 Task: Find tasks modified today in the task management application.
Action: Mouse moved to (18, 145)
Screenshot: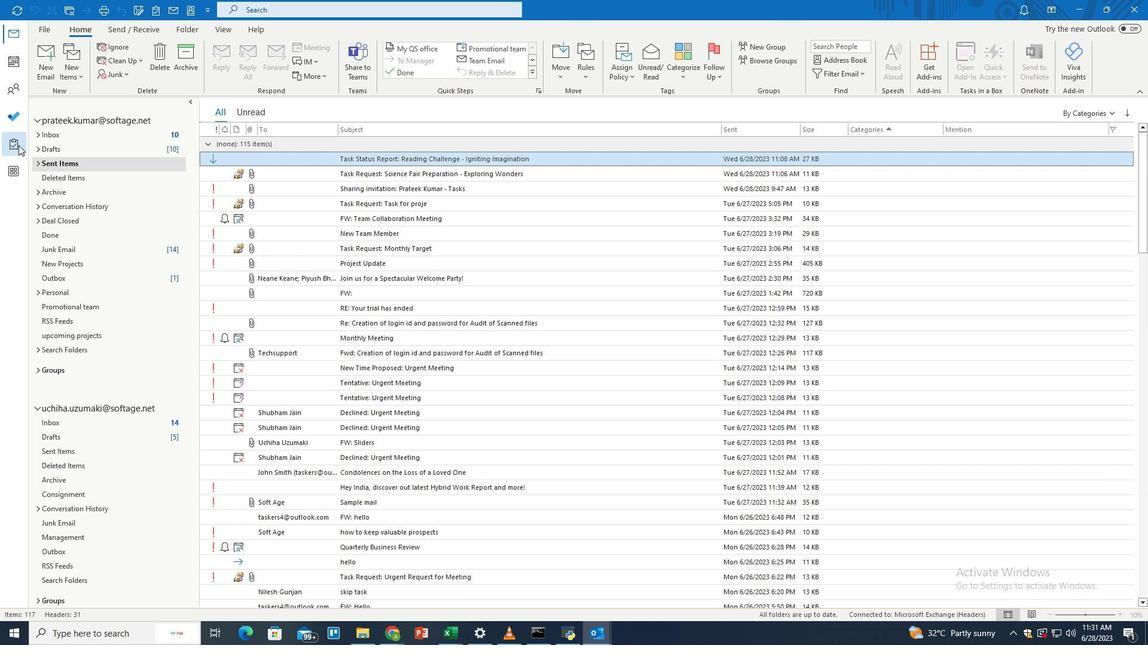 
Action: Mouse pressed left at (18, 145)
Screenshot: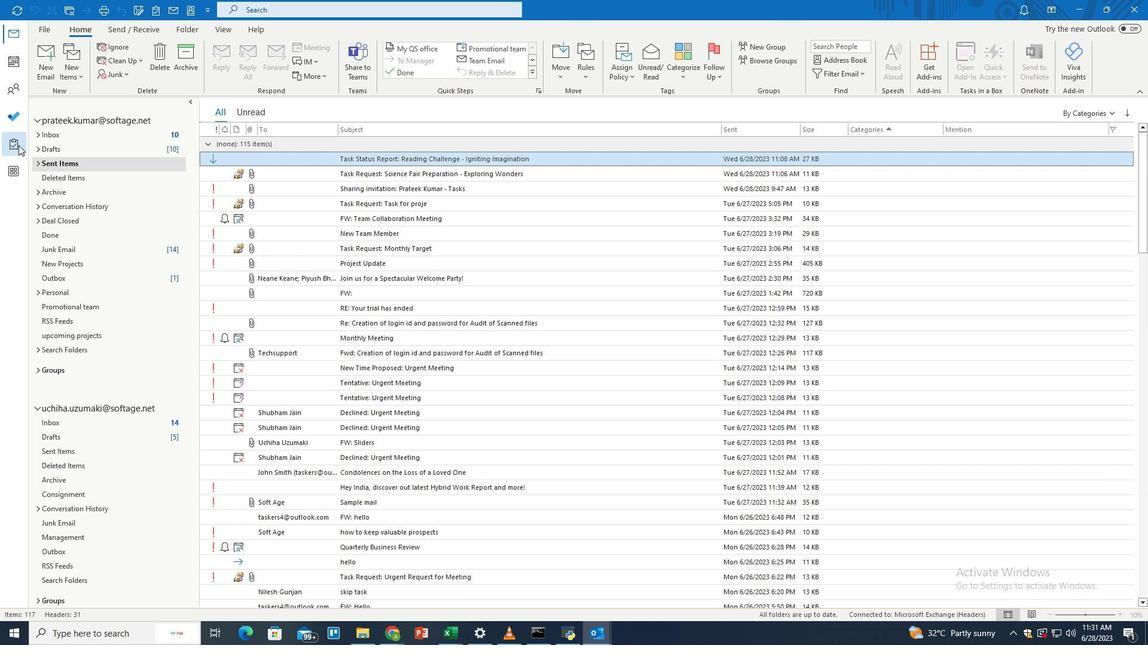 
Action: Mouse moved to (416, 12)
Screenshot: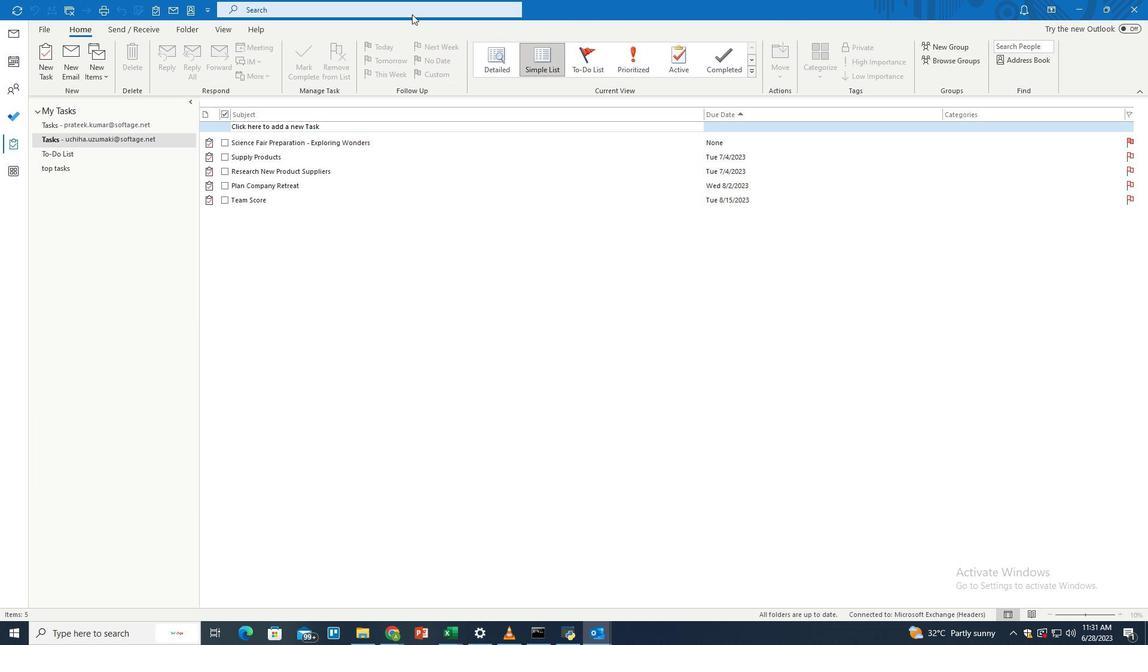 
Action: Mouse pressed left at (416, 12)
Screenshot: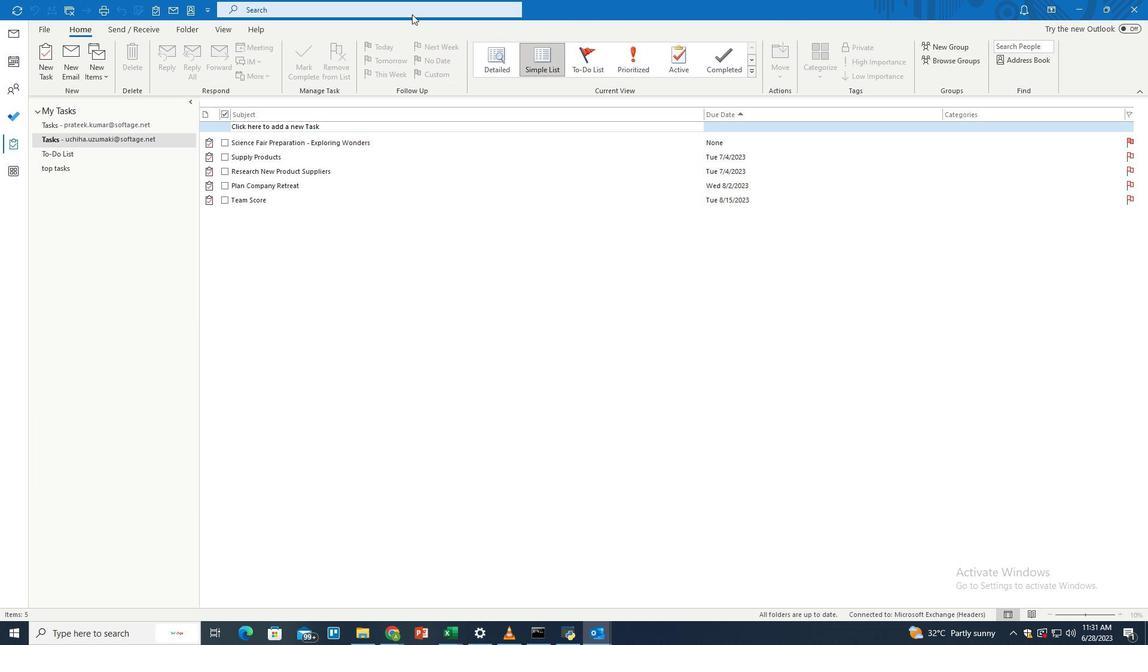 
Action: Mouse moved to (558, 8)
Screenshot: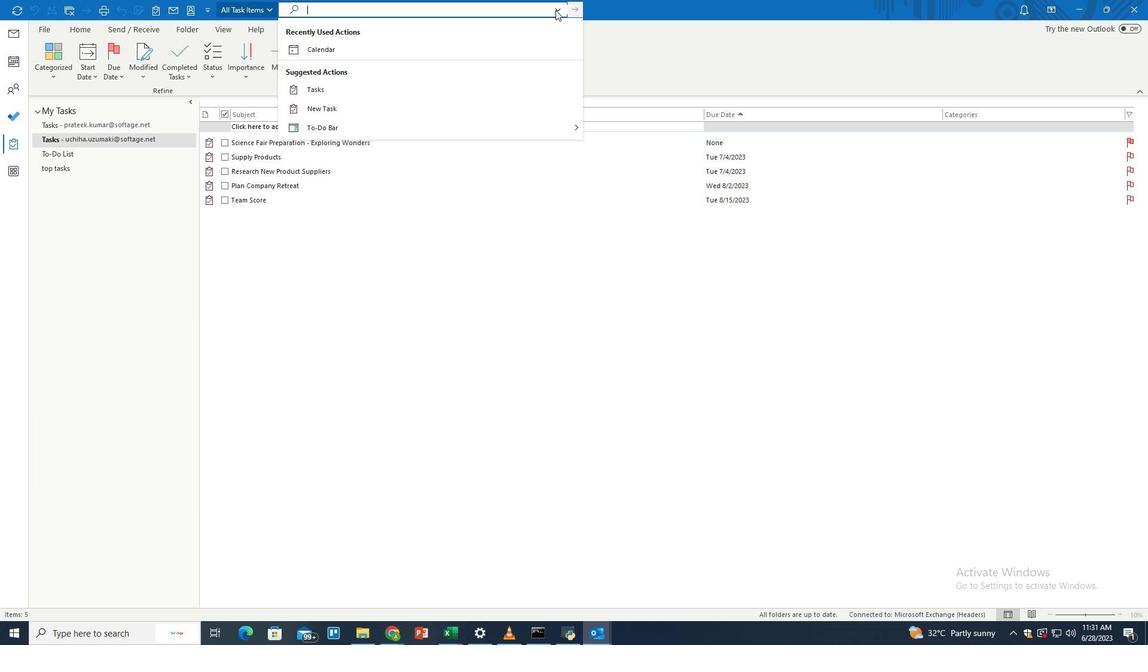 
Action: Mouse pressed left at (558, 8)
Screenshot: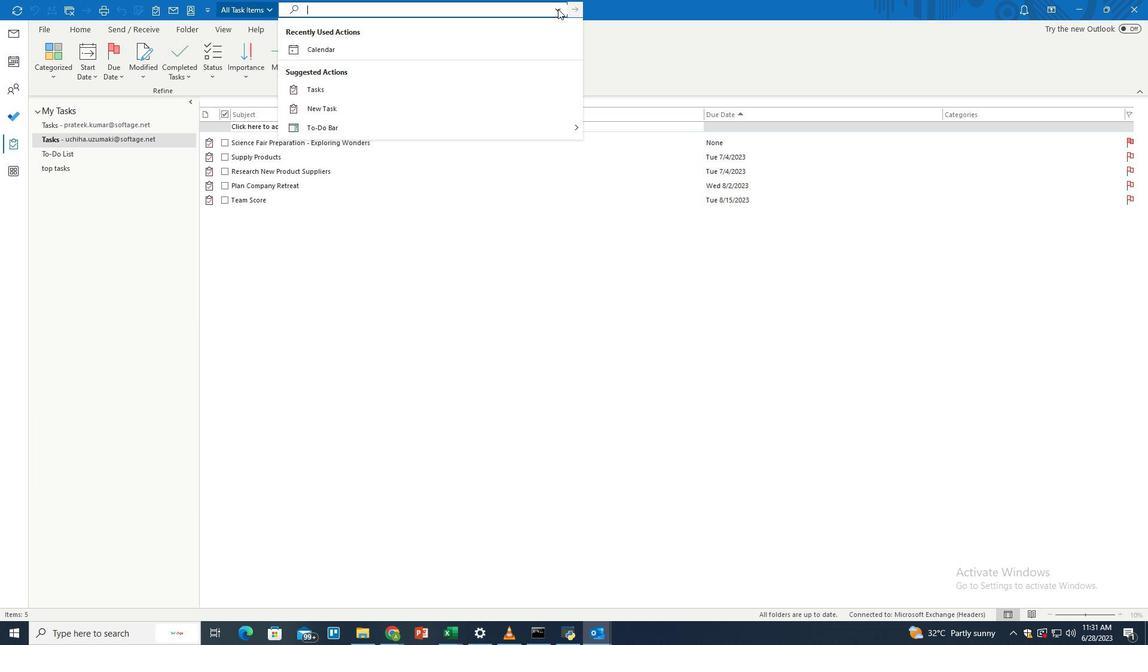 
Action: Mouse moved to (360, 133)
Screenshot: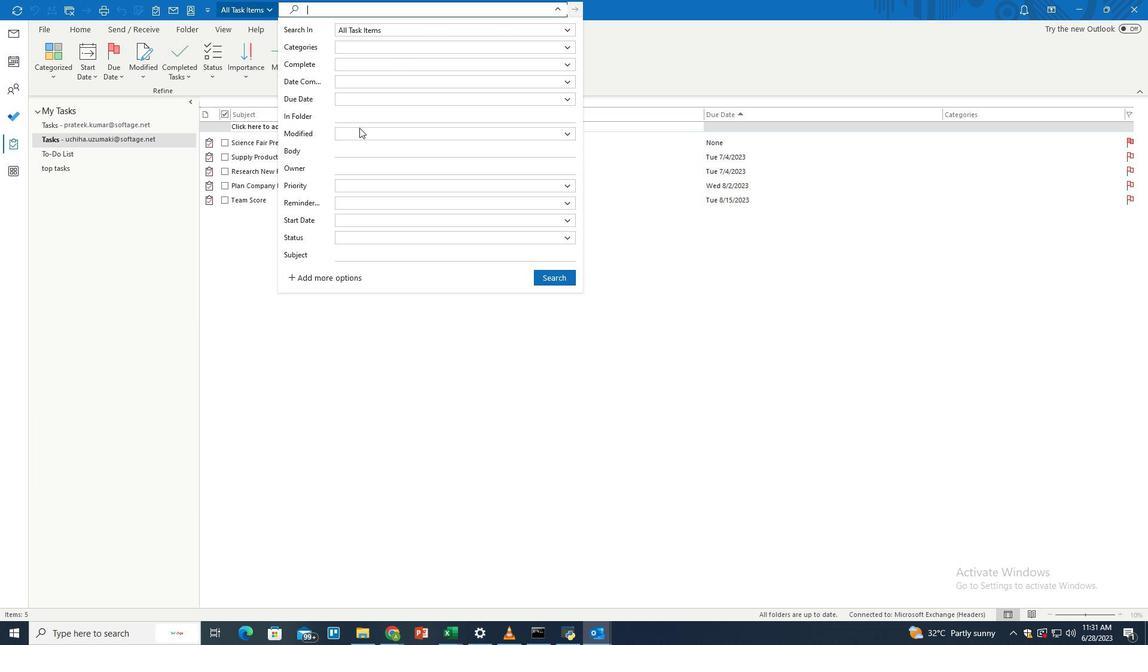 
Action: Mouse pressed left at (360, 133)
Screenshot: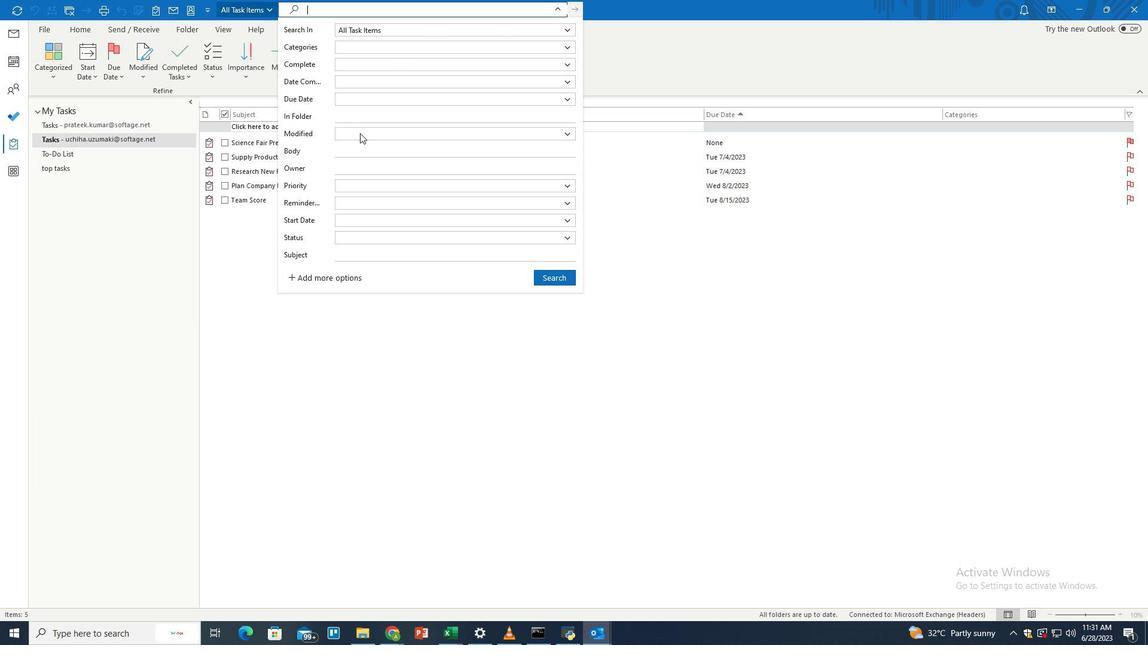 
Action: Mouse moved to (359, 154)
Screenshot: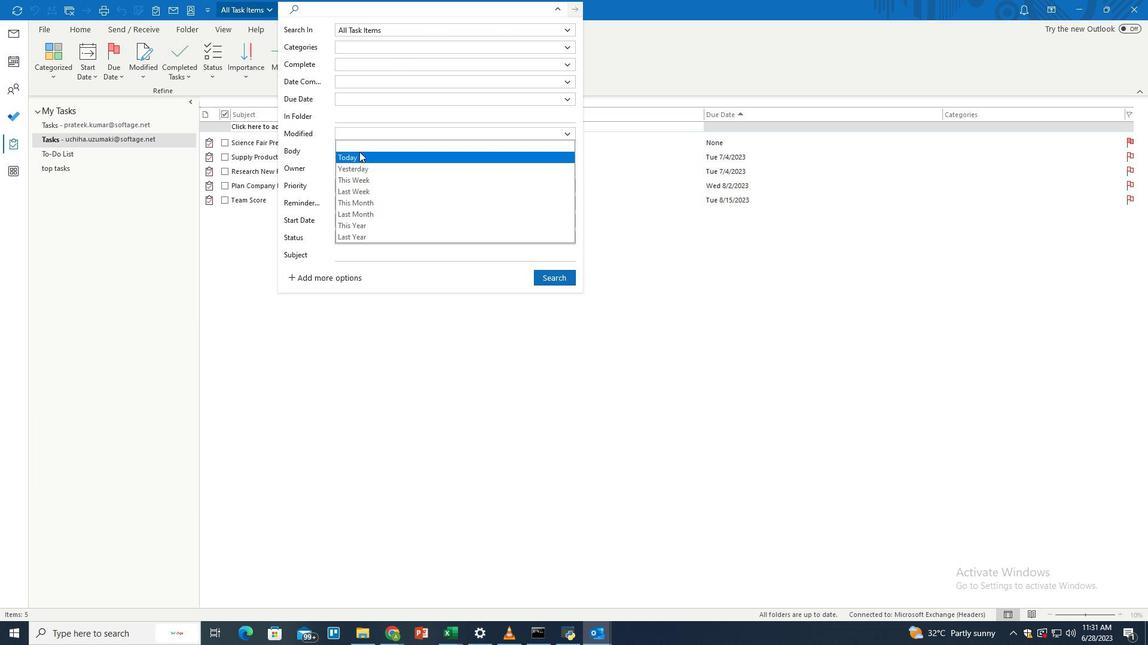 
Action: Mouse pressed left at (359, 154)
Screenshot: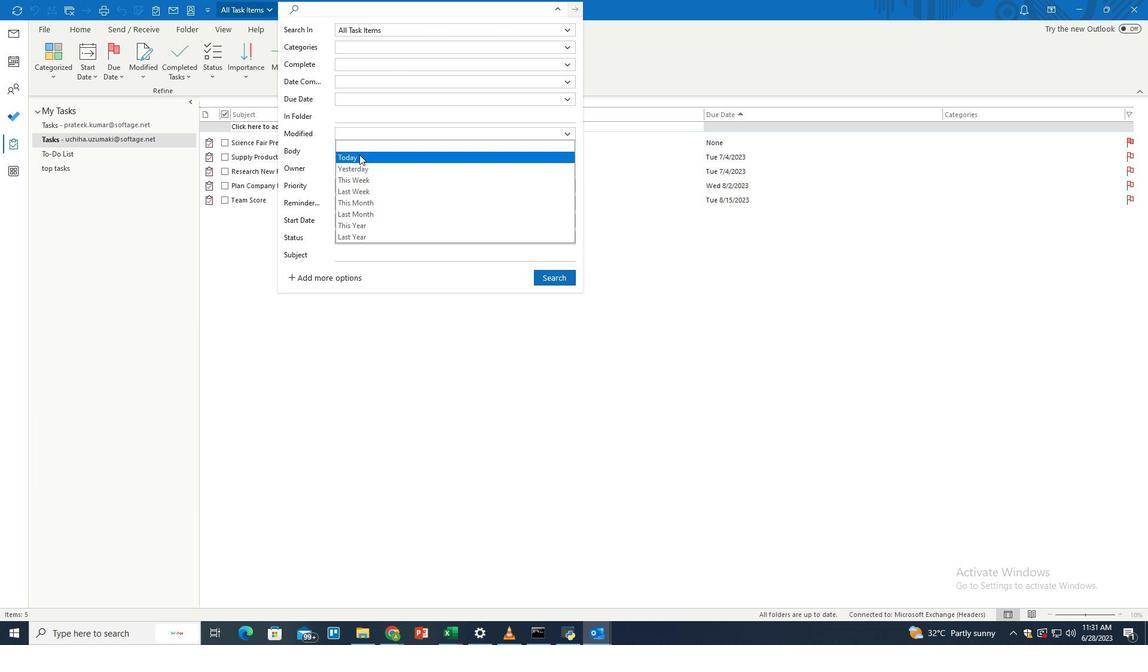
Action: Mouse moved to (546, 279)
Screenshot: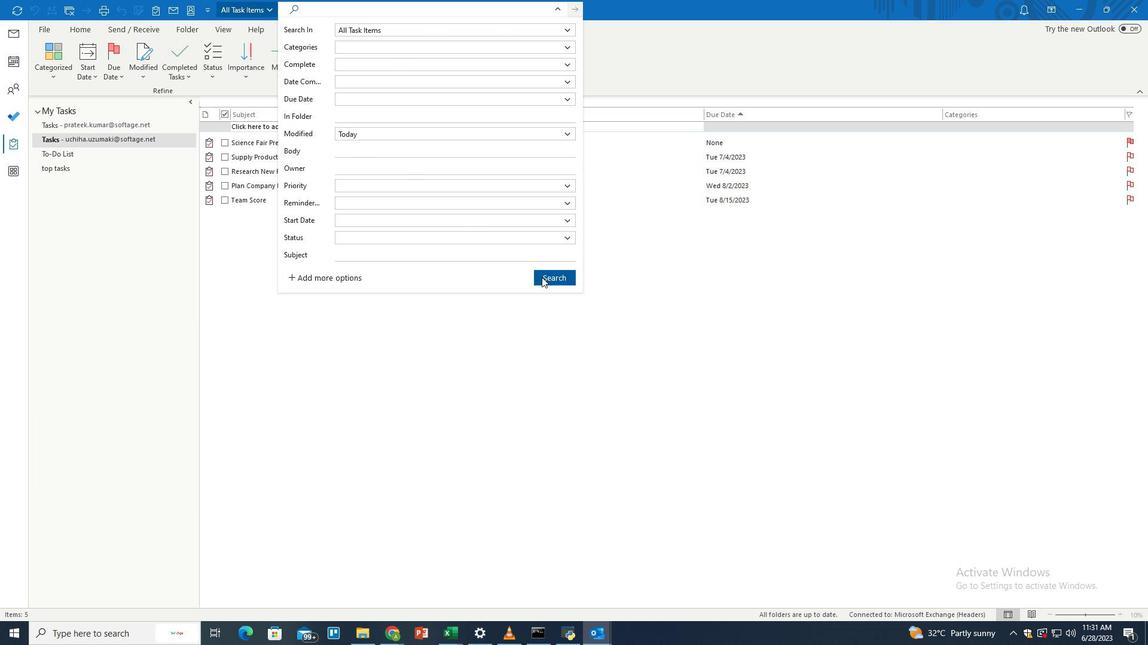 
Action: Mouse pressed left at (546, 279)
Screenshot: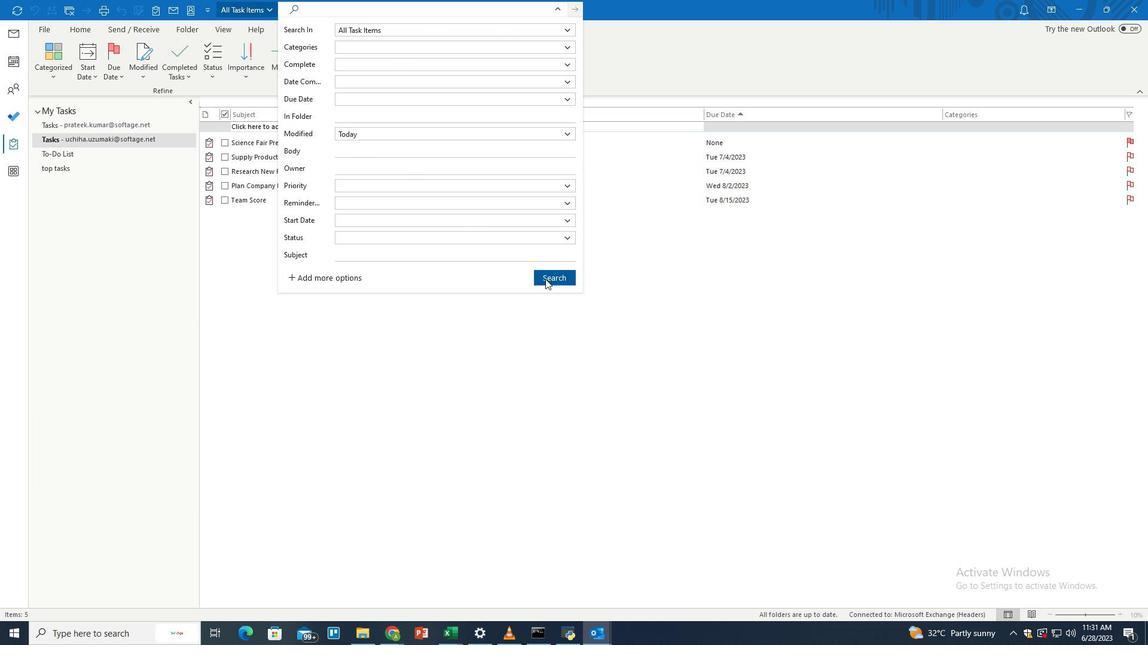 
Action: Mouse moved to (488, 252)
Screenshot: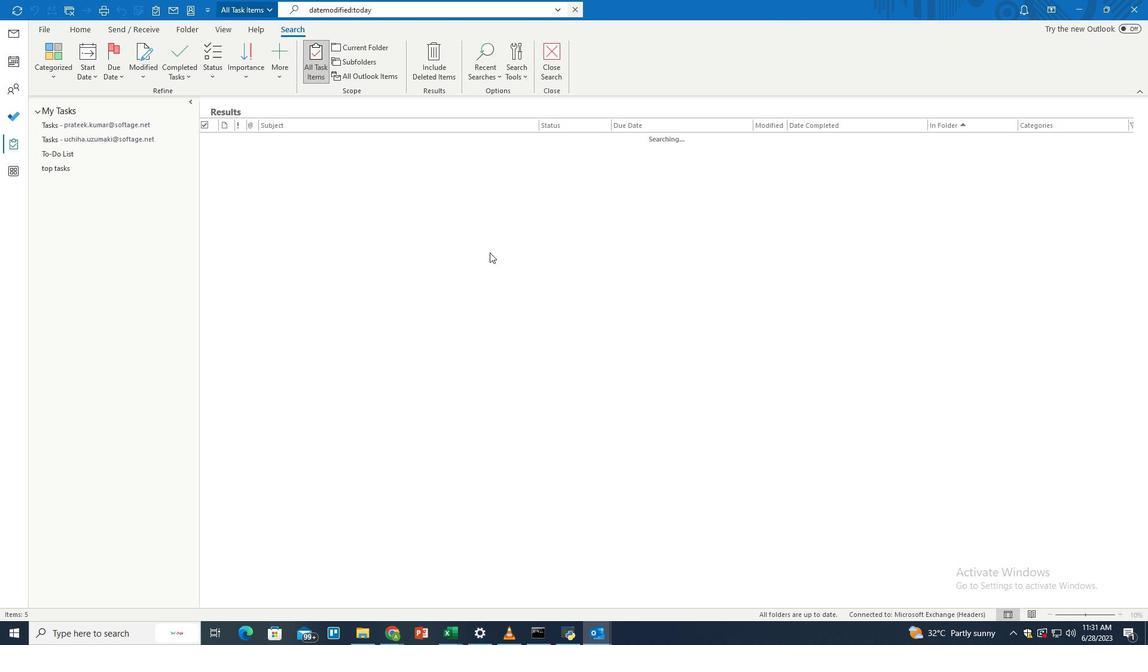 
